 Task: Look for products in the category "Flatbreads" from Global Bakeries only.
Action: Mouse moved to (24, 101)
Screenshot: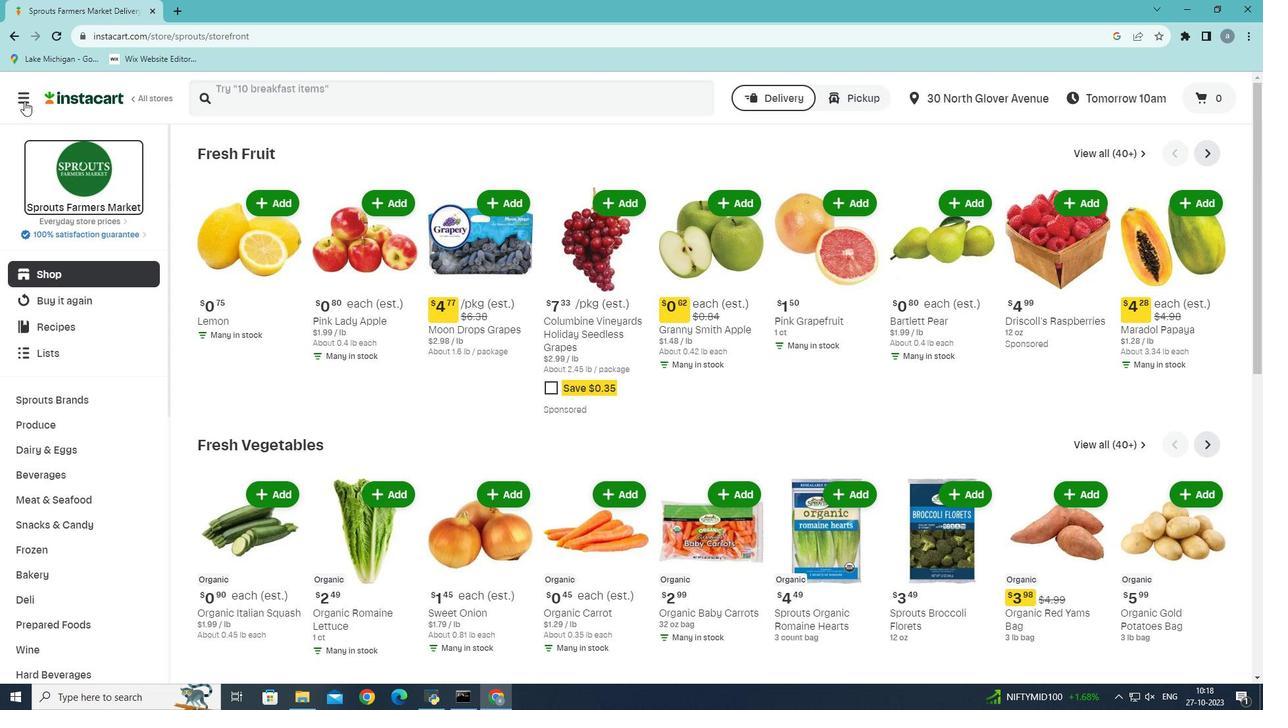 
Action: Mouse pressed left at (24, 101)
Screenshot: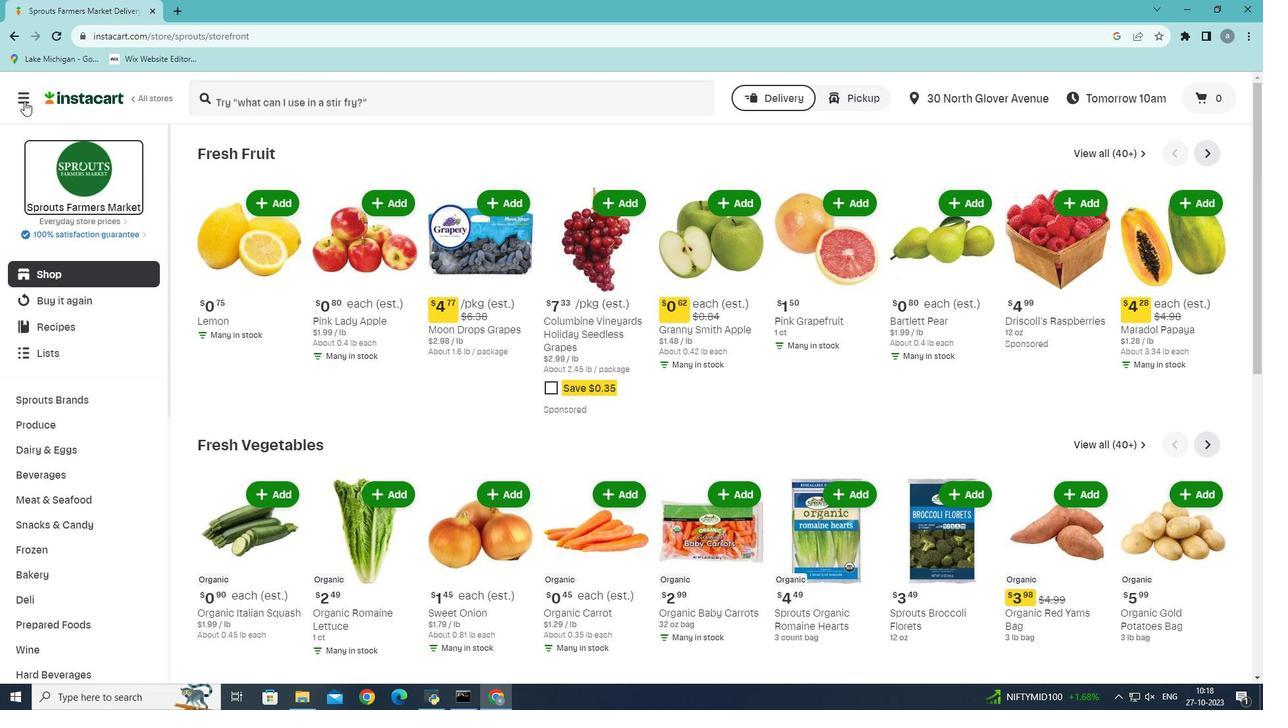 
Action: Mouse moved to (58, 381)
Screenshot: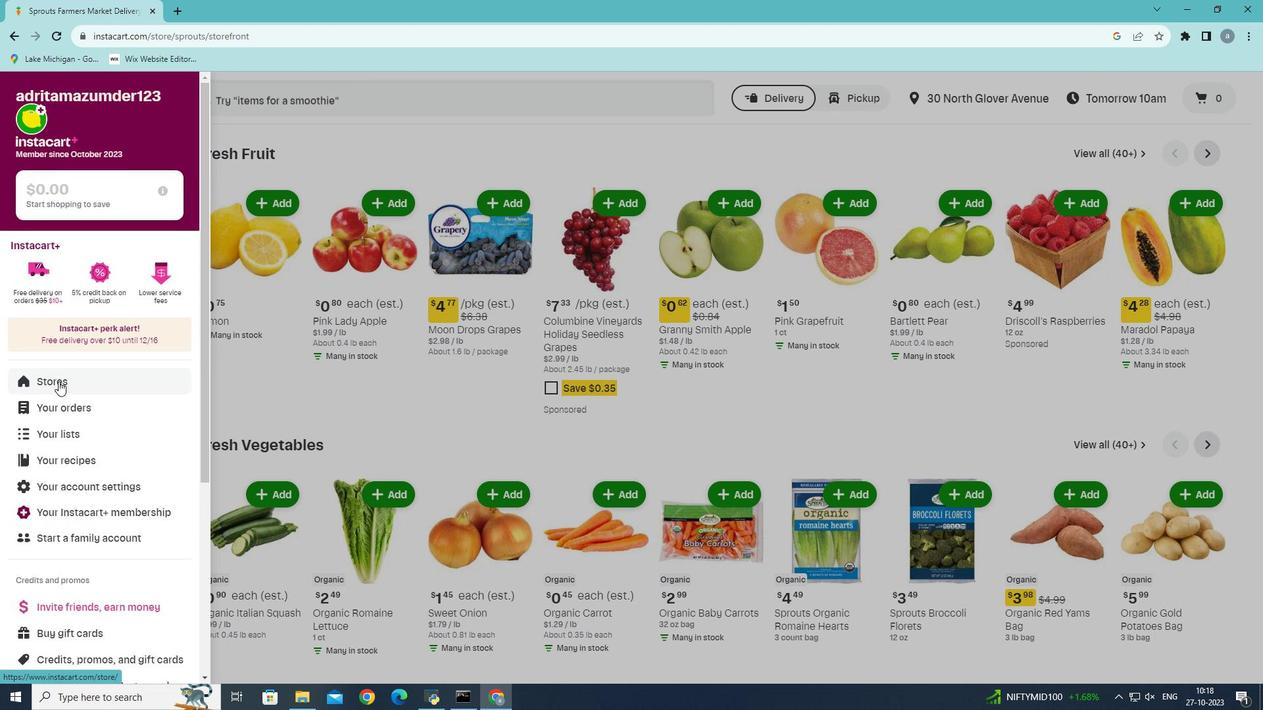 
Action: Mouse pressed left at (58, 381)
Screenshot: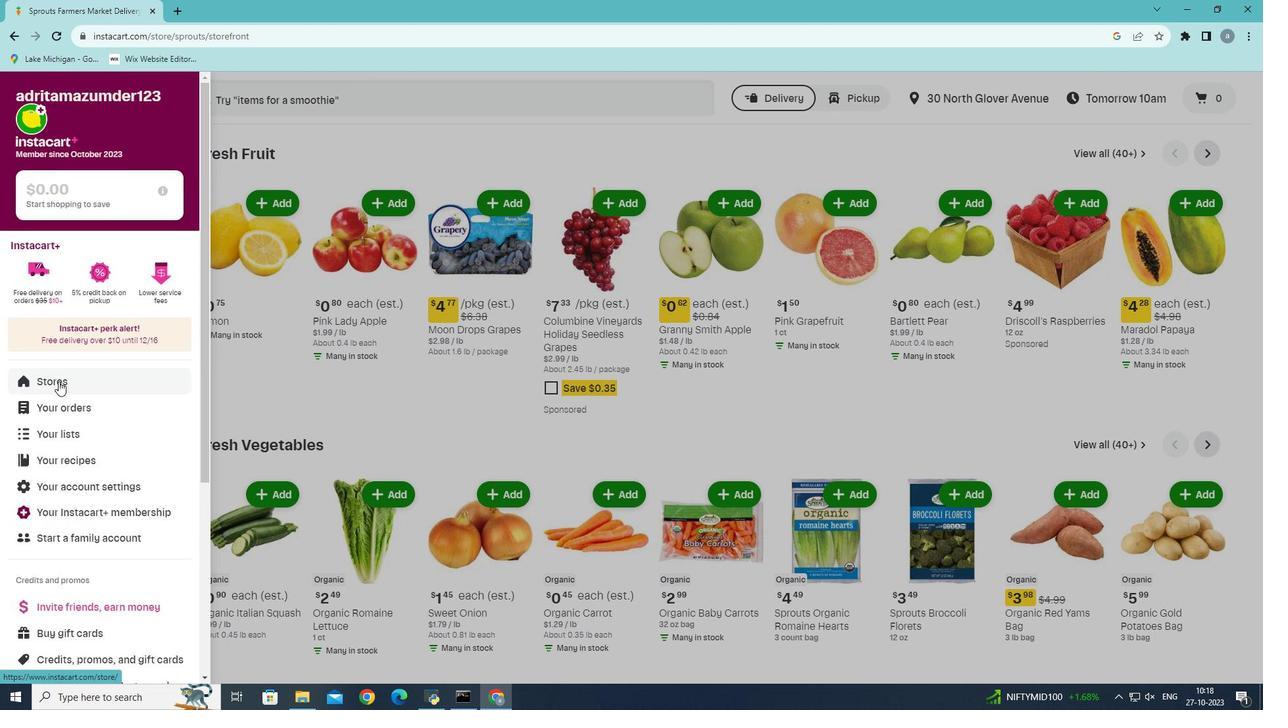 
Action: Mouse moved to (293, 145)
Screenshot: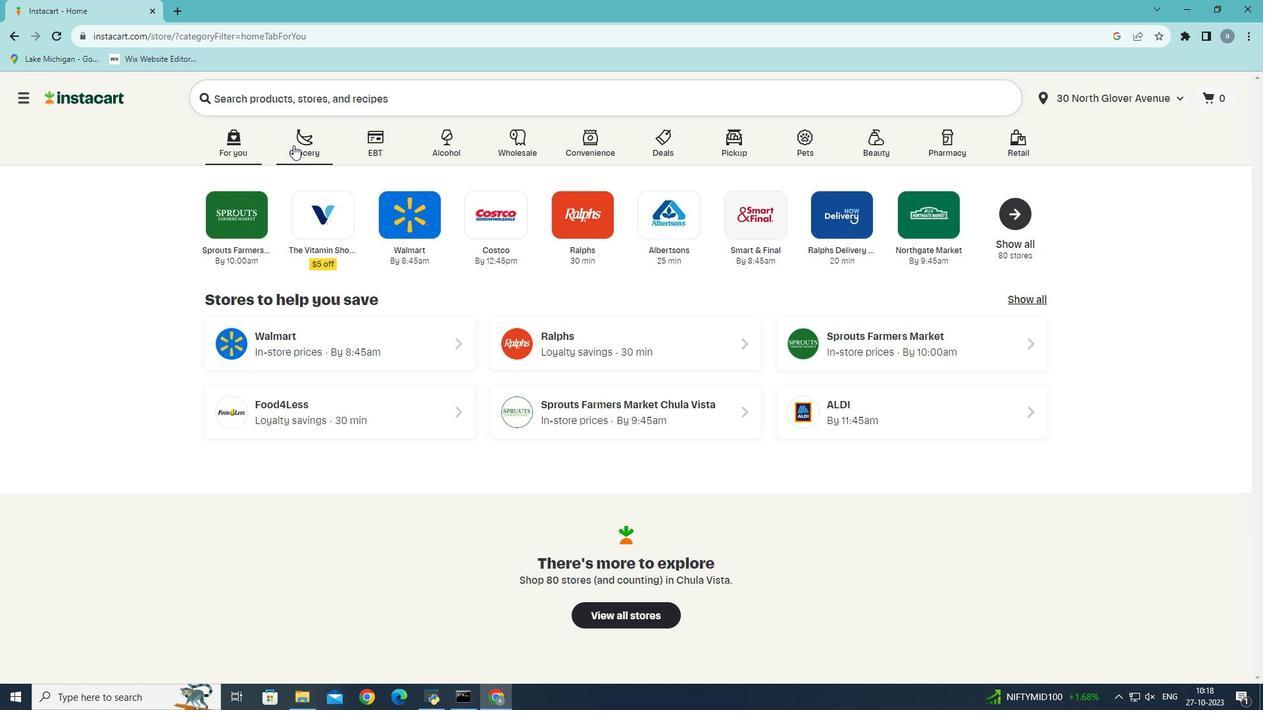 
Action: Mouse pressed left at (293, 145)
Screenshot: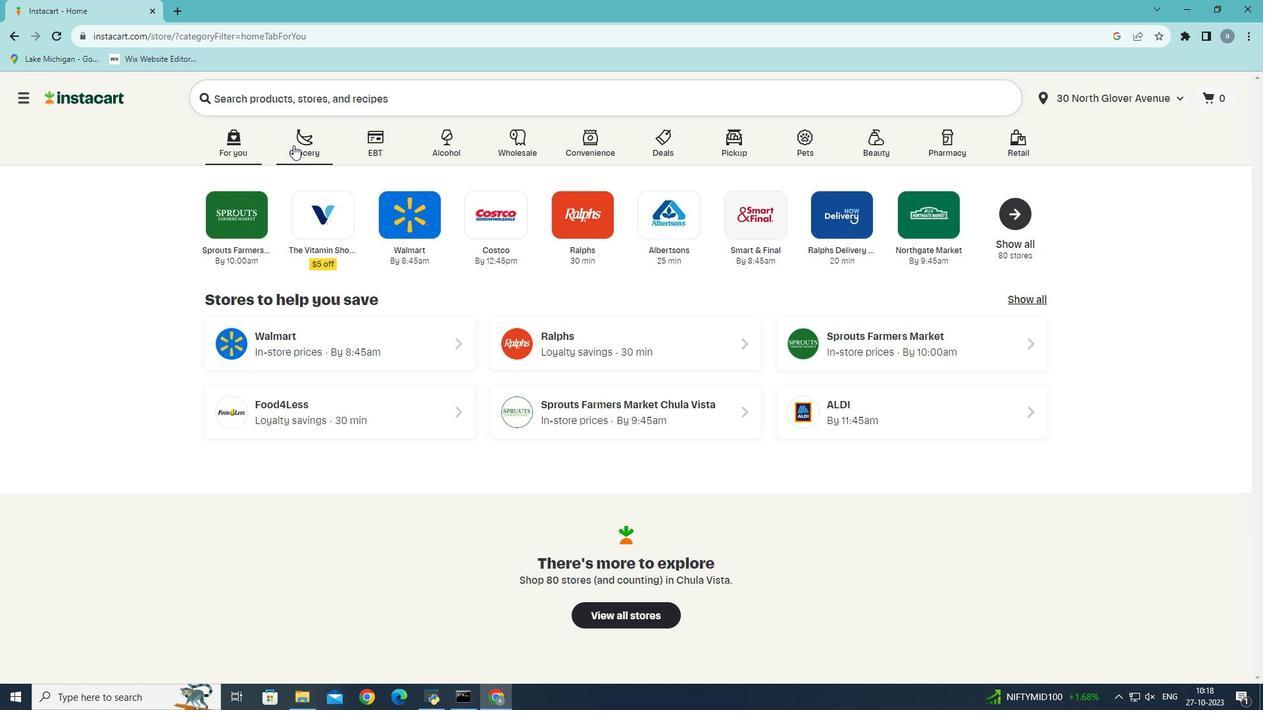 
Action: Mouse moved to (292, 402)
Screenshot: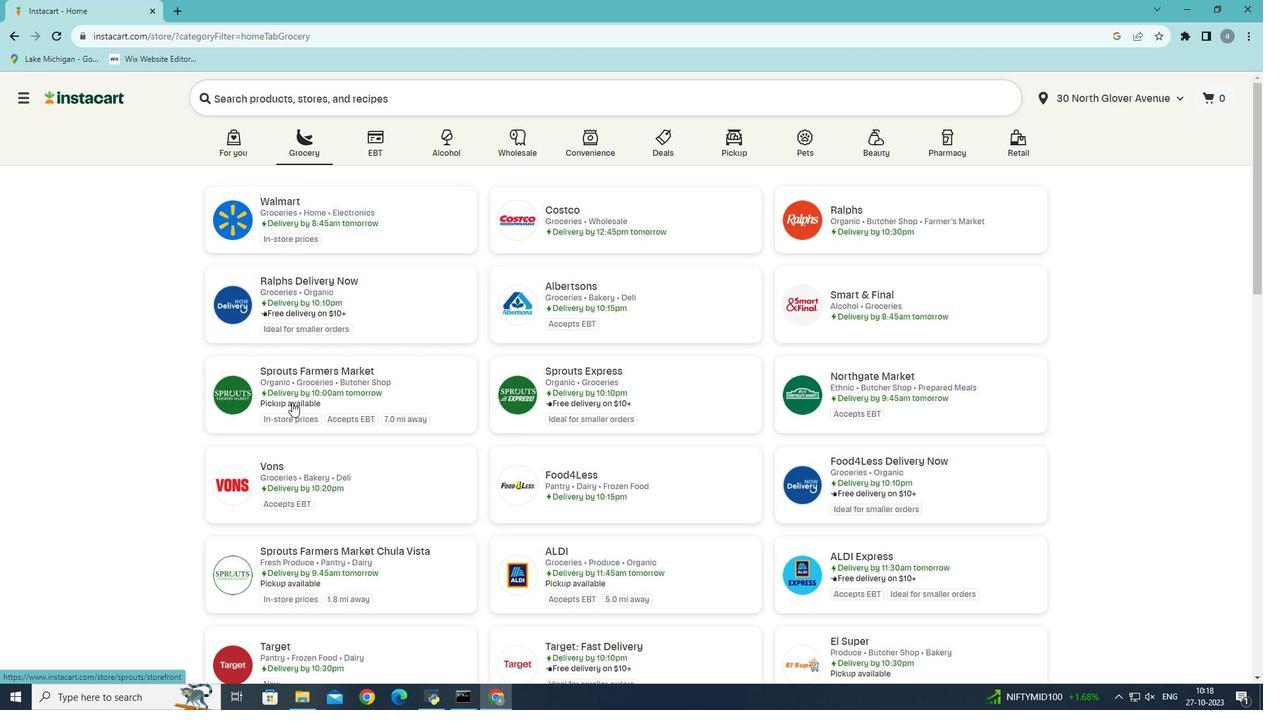
Action: Mouse pressed left at (292, 402)
Screenshot: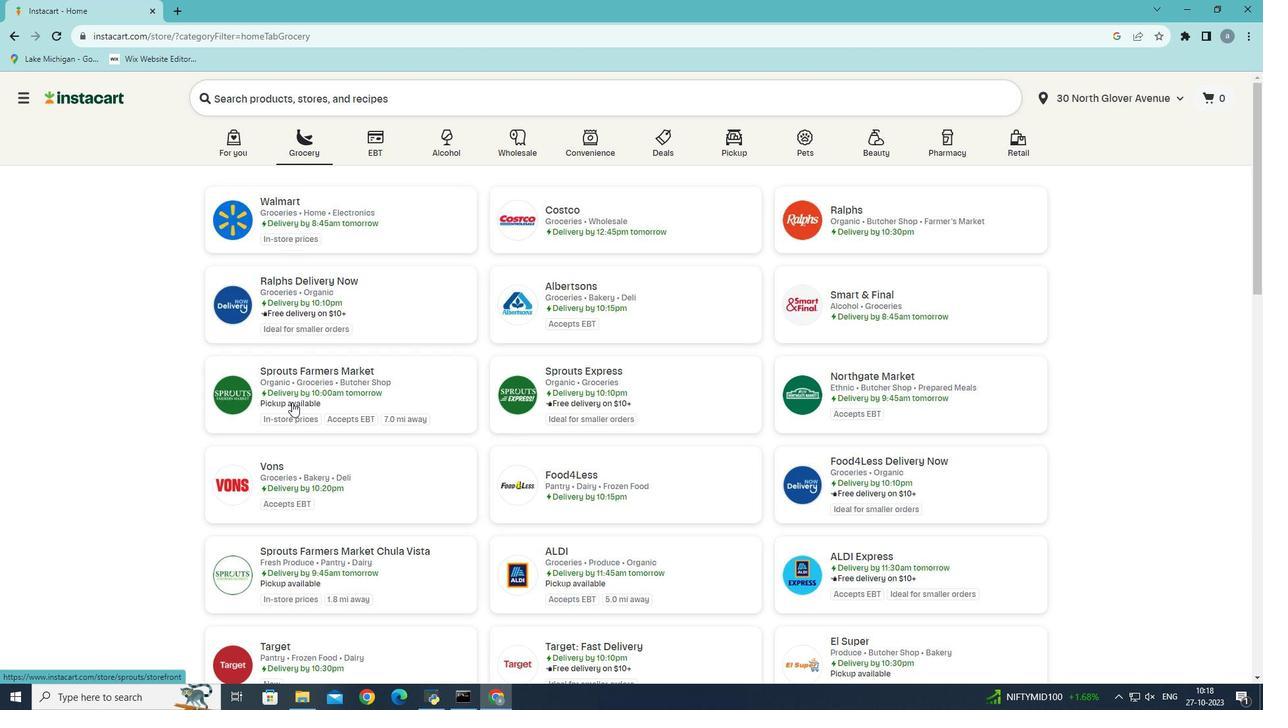 
Action: Mouse moved to (38, 578)
Screenshot: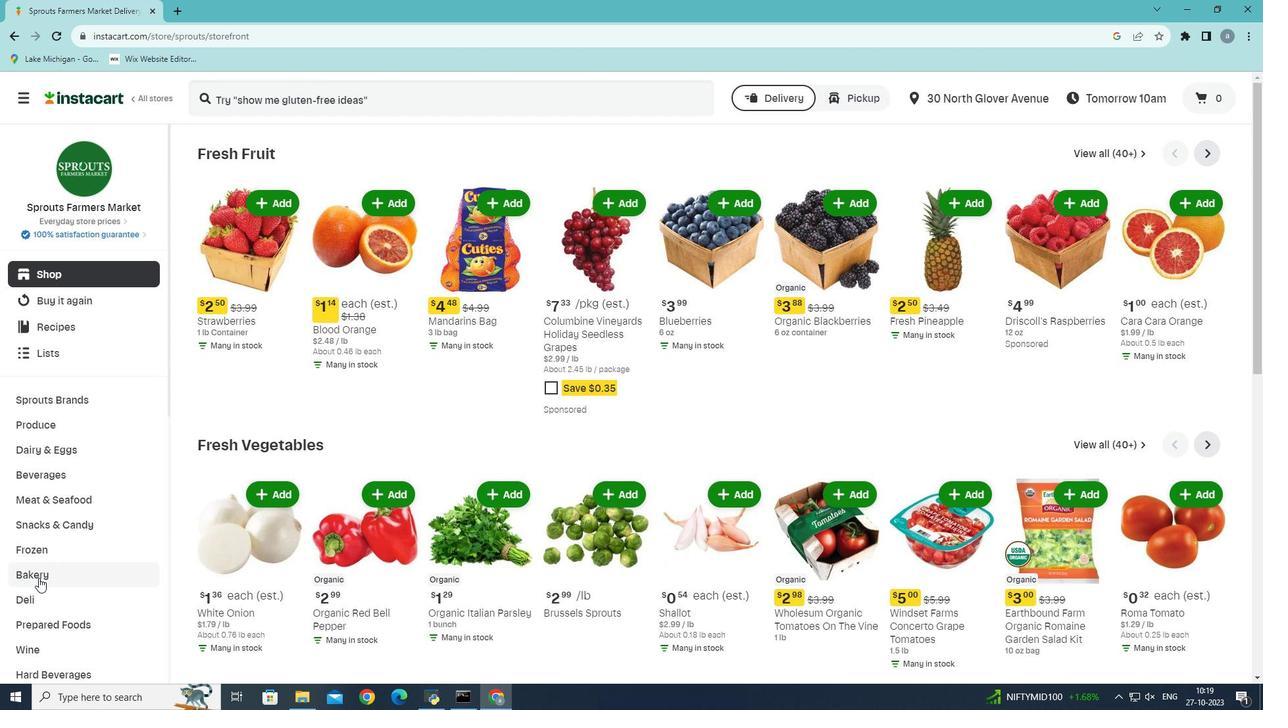 
Action: Mouse pressed left at (38, 578)
Screenshot: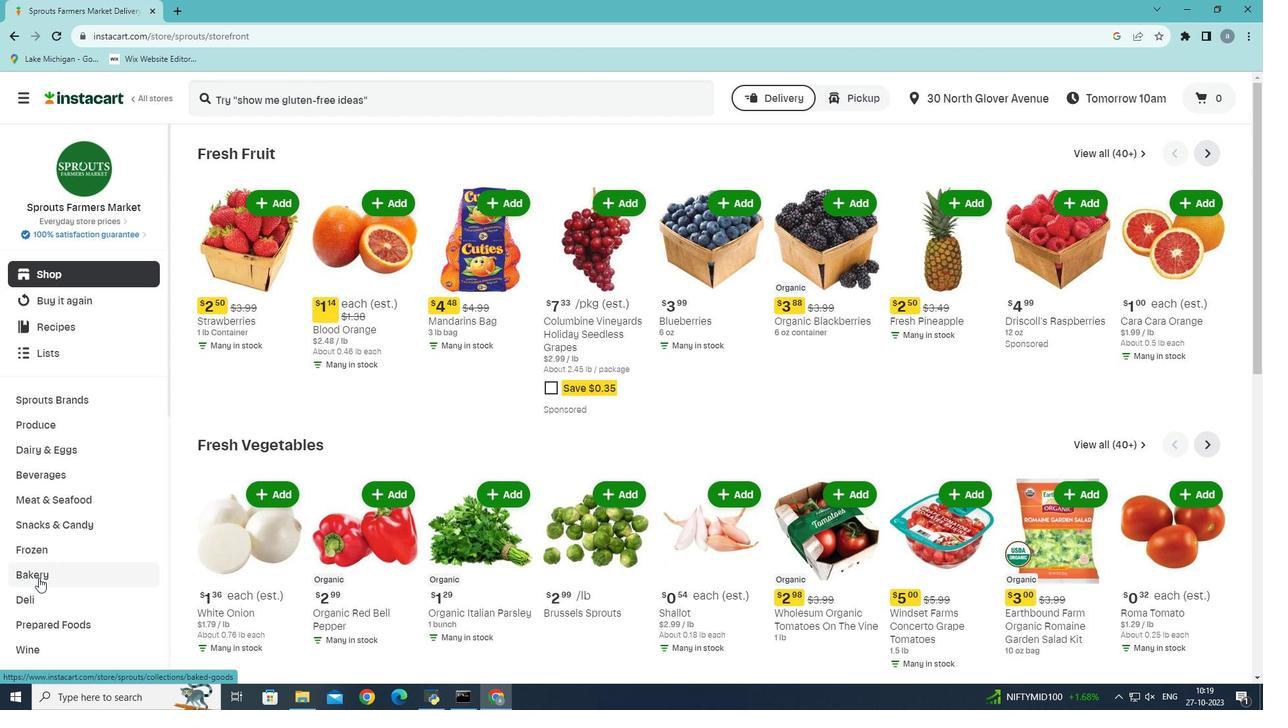 
Action: Mouse moved to (1004, 186)
Screenshot: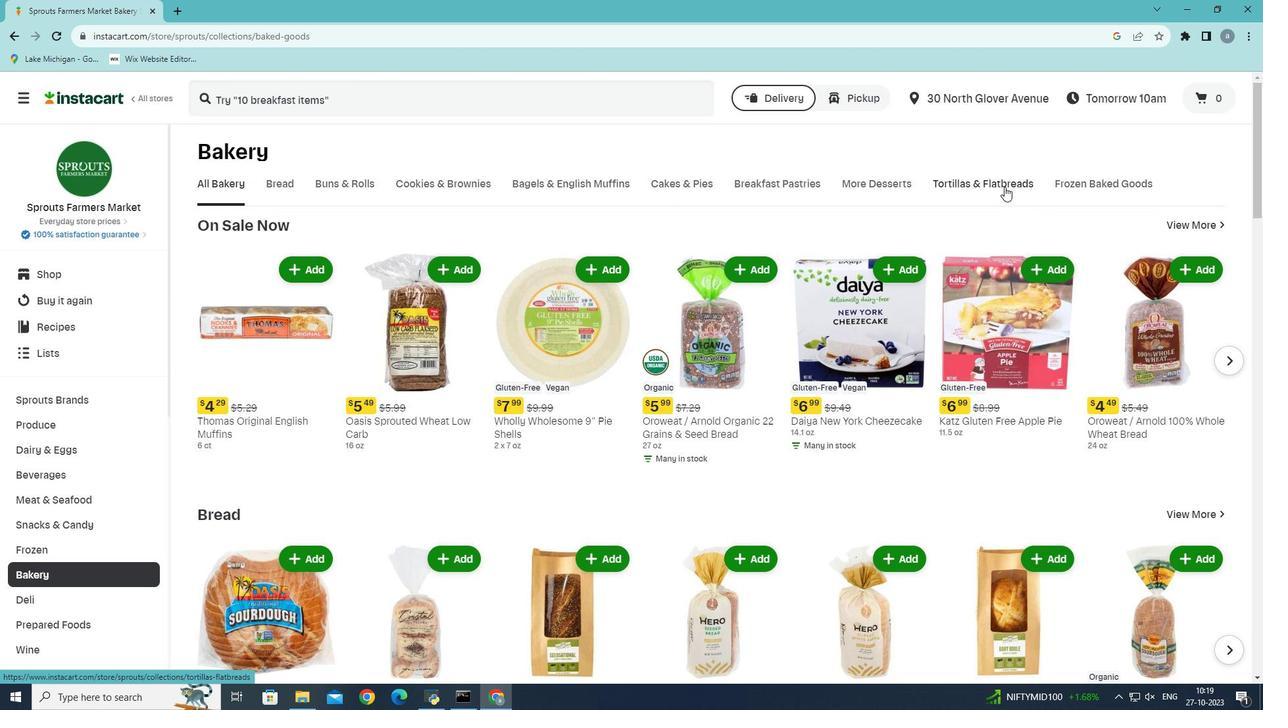 
Action: Mouse pressed left at (1004, 186)
Screenshot: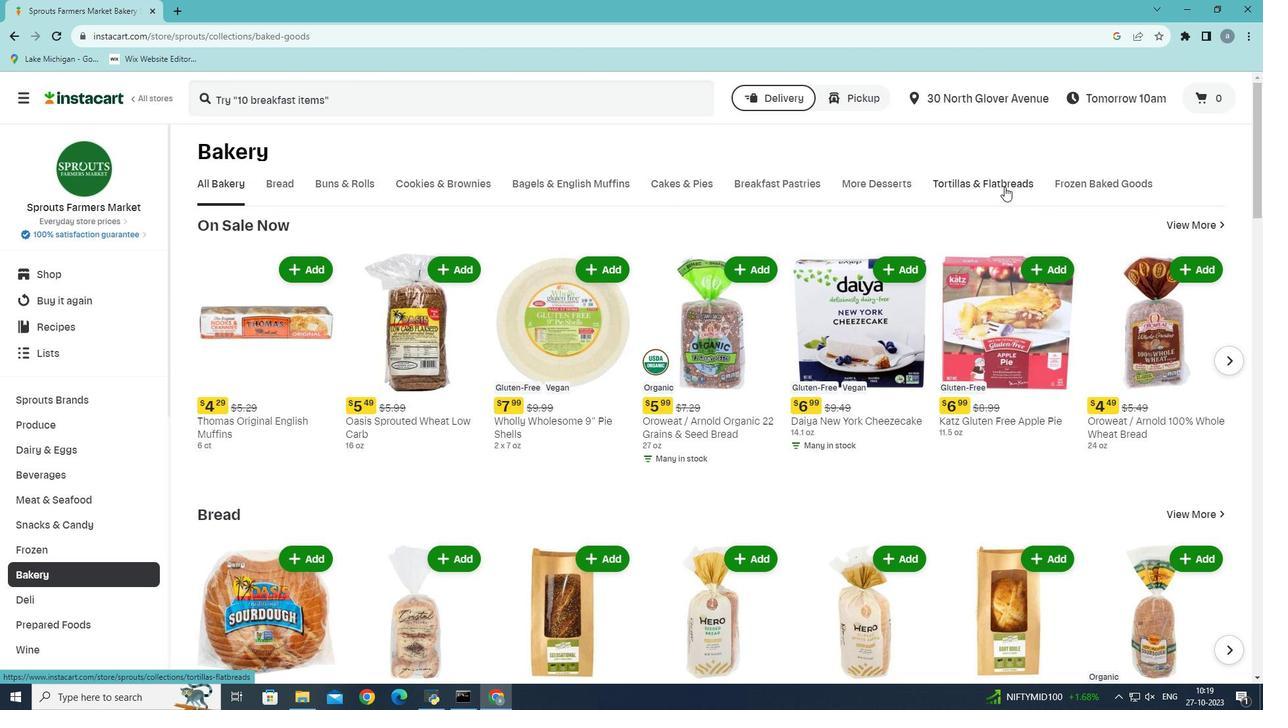 
Action: Mouse moved to (410, 249)
Screenshot: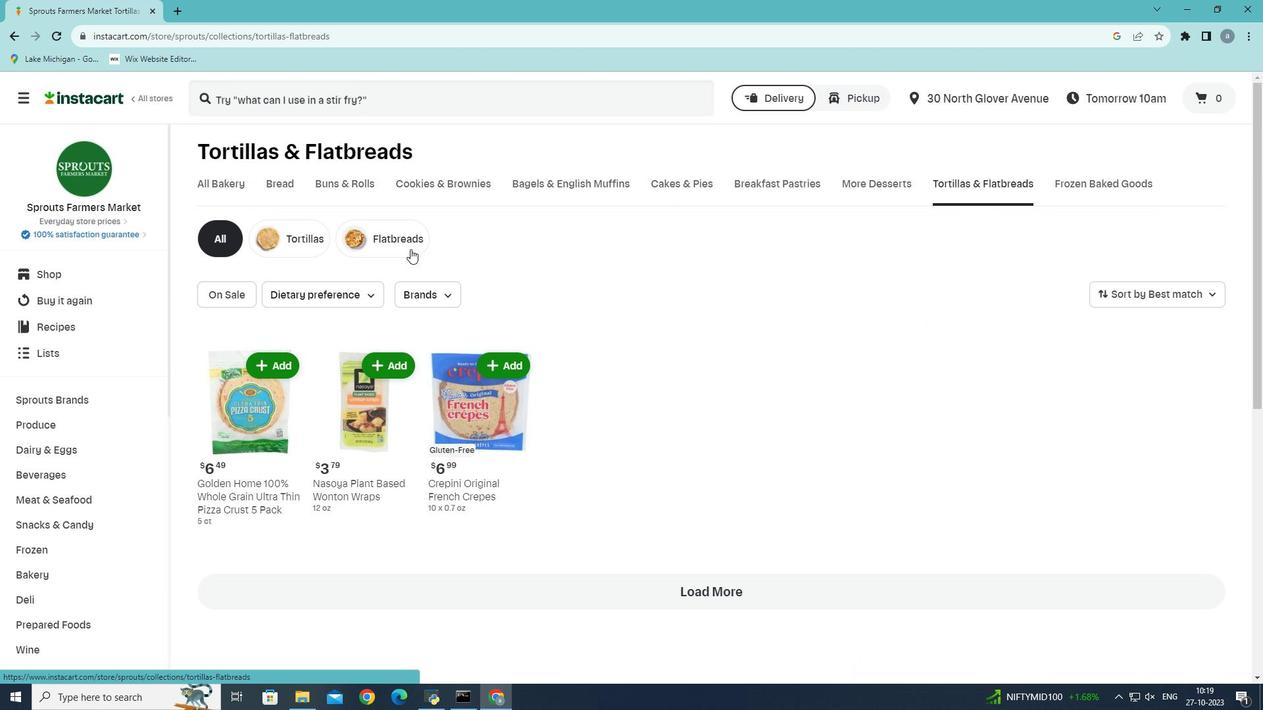 
Action: Mouse pressed left at (410, 249)
Screenshot: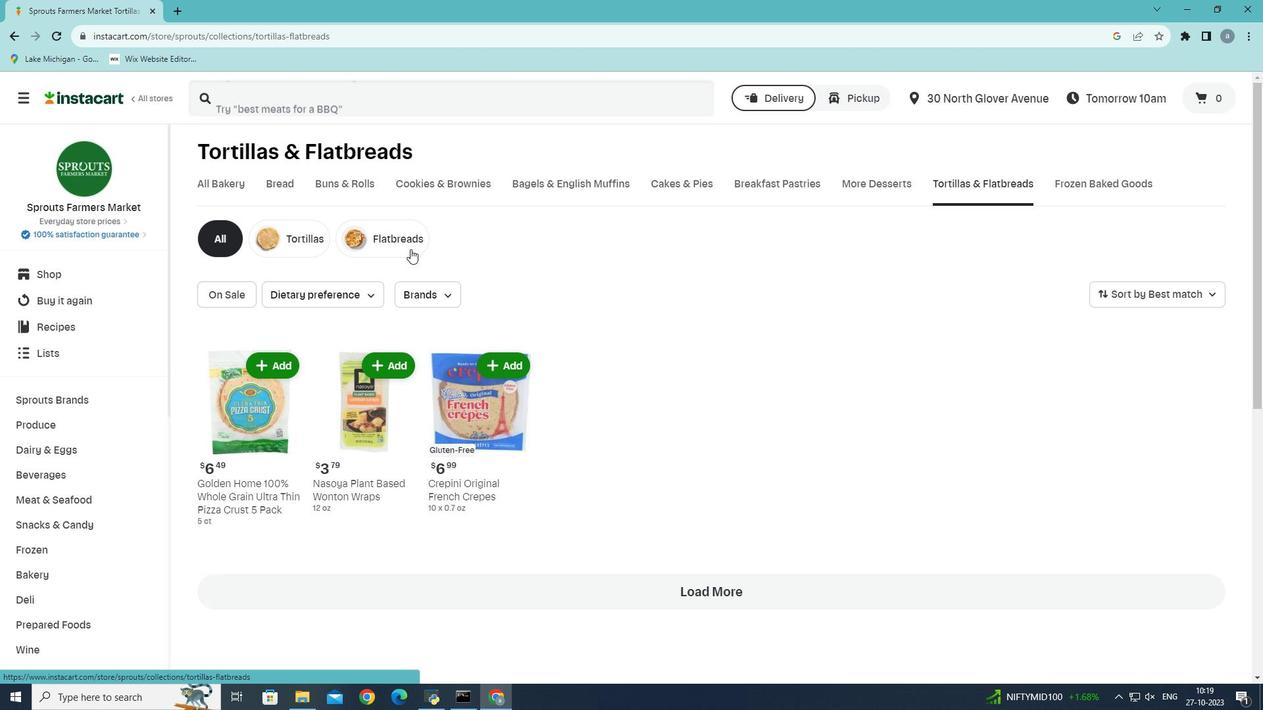 
Action: Mouse moved to (442, 291)
Screenshot: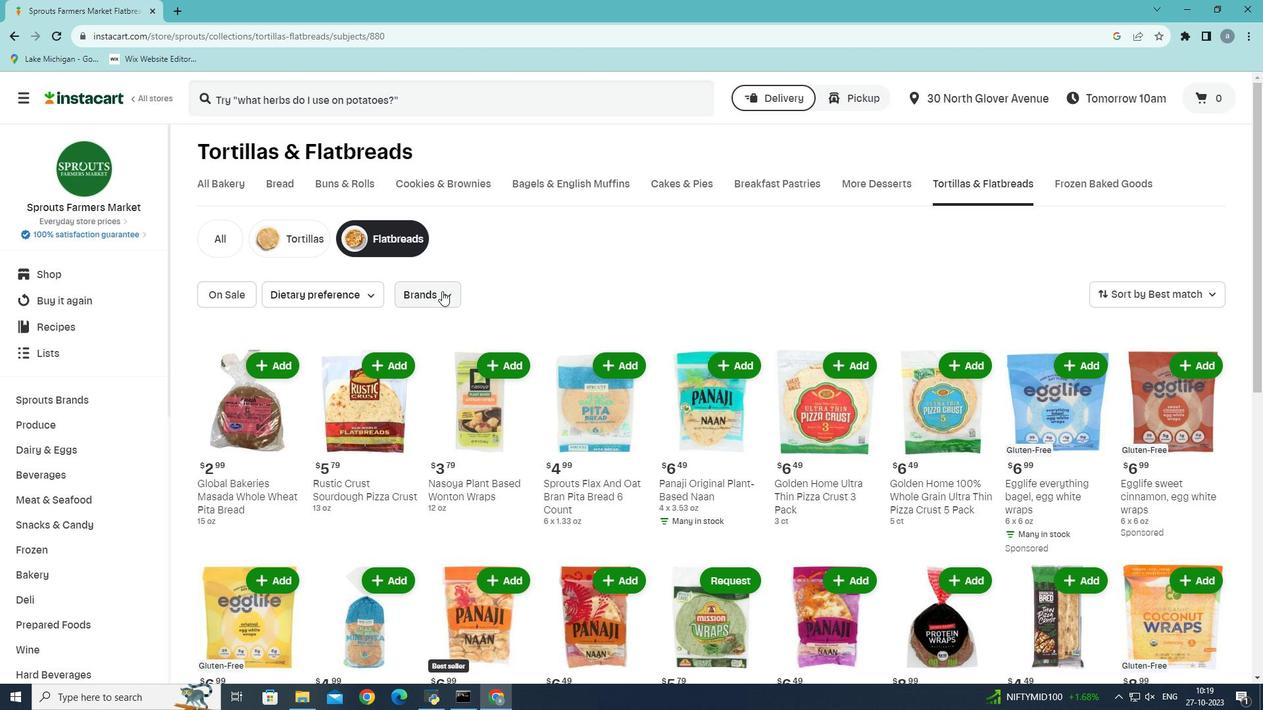 
Action: Mouse pressed left at (442, 291)
Screenshot: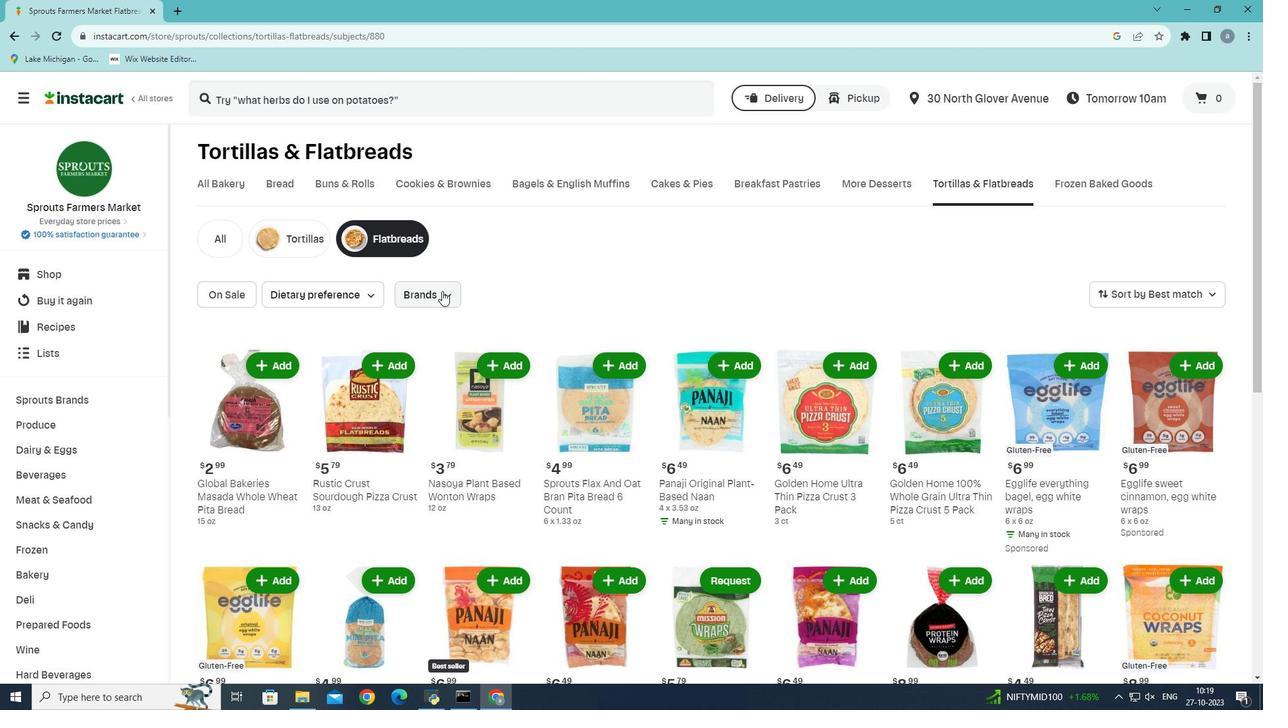 
Action: Mouse moved to (452, 402)
Screenshot: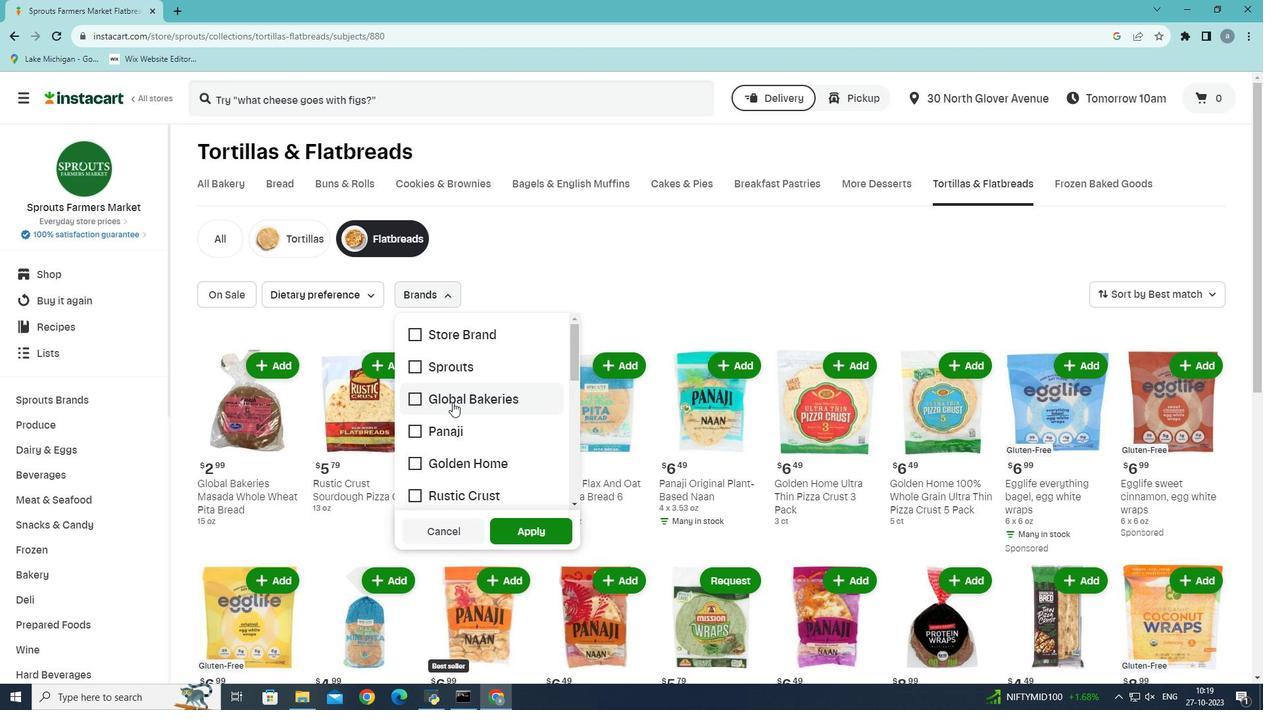 
Action: Mouse pressed left at (452, 402)
Screenshot: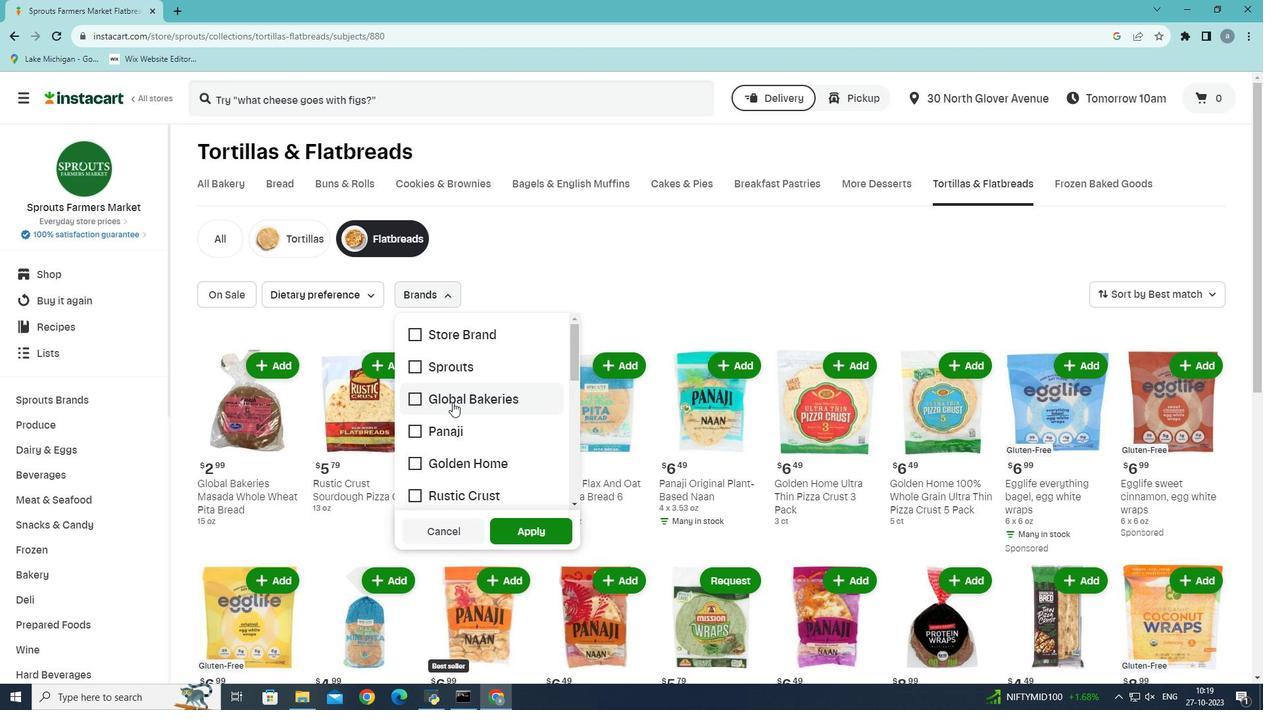 
Action: Mouse moved to (531, 535)
Screenshot: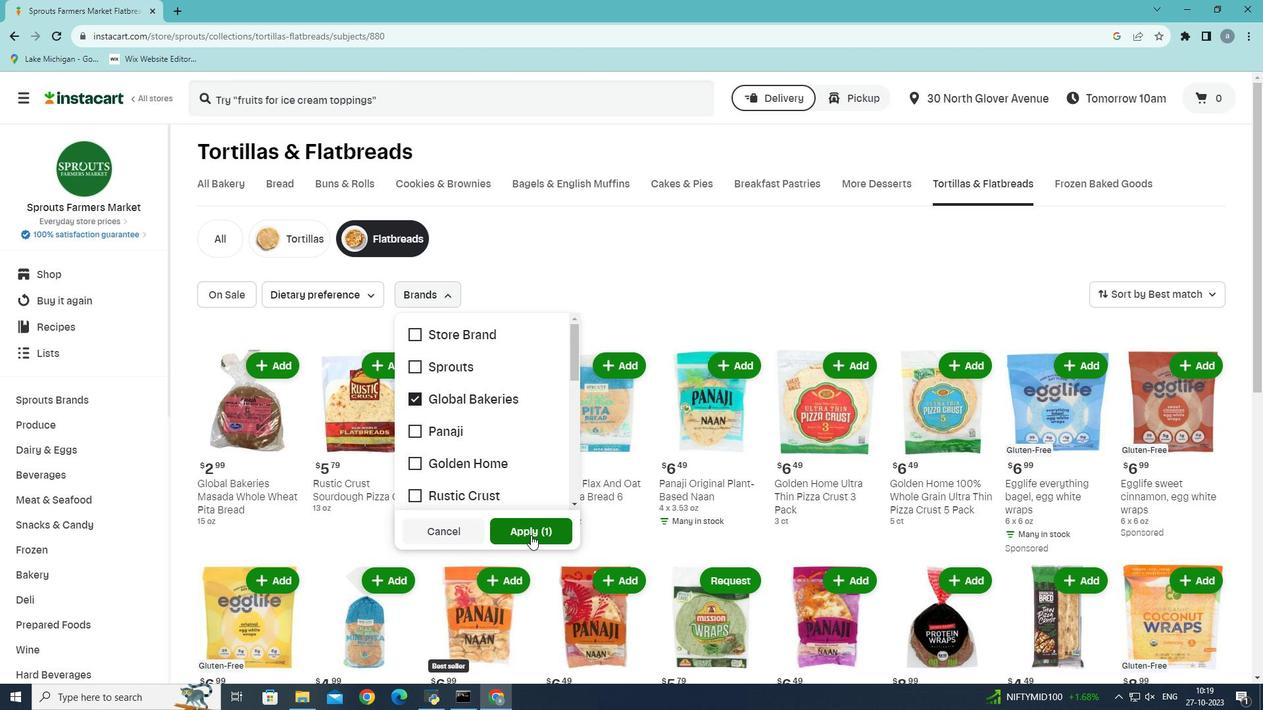 
Action: Mouse pressed left at (531, 535)
Screenshot: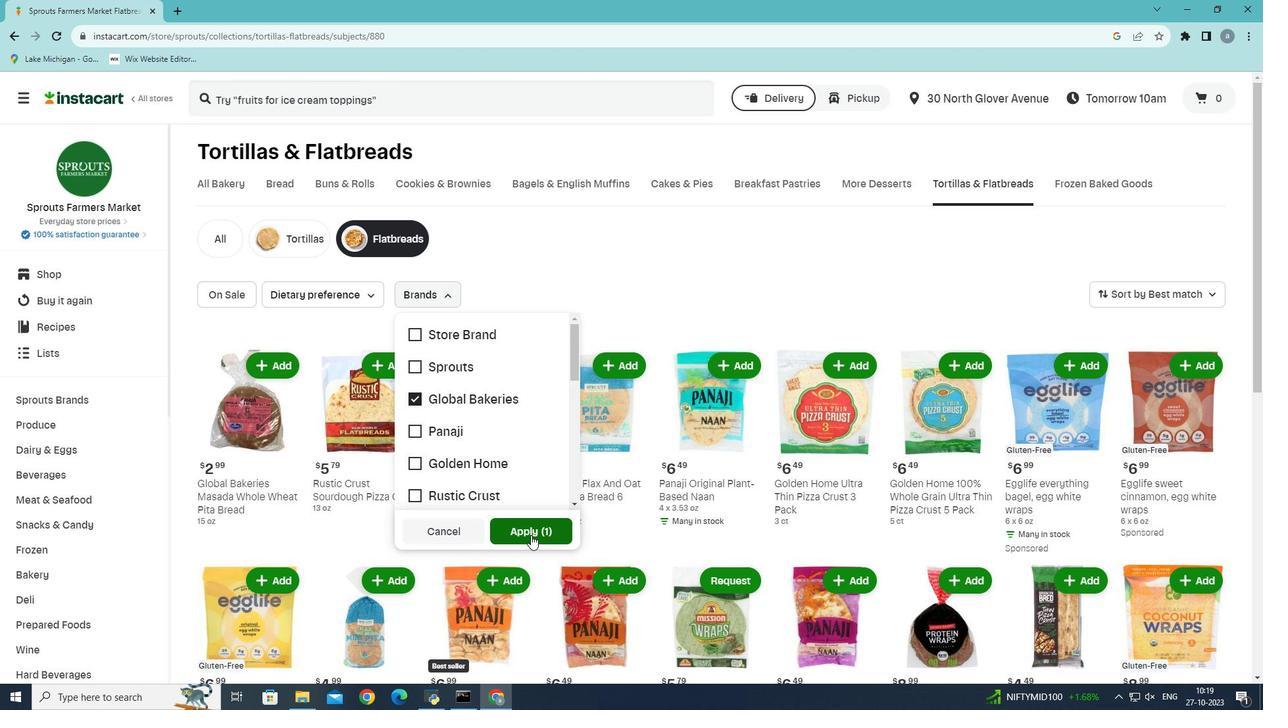 
Action: Mouse moved to (500, 511)
Screenshot: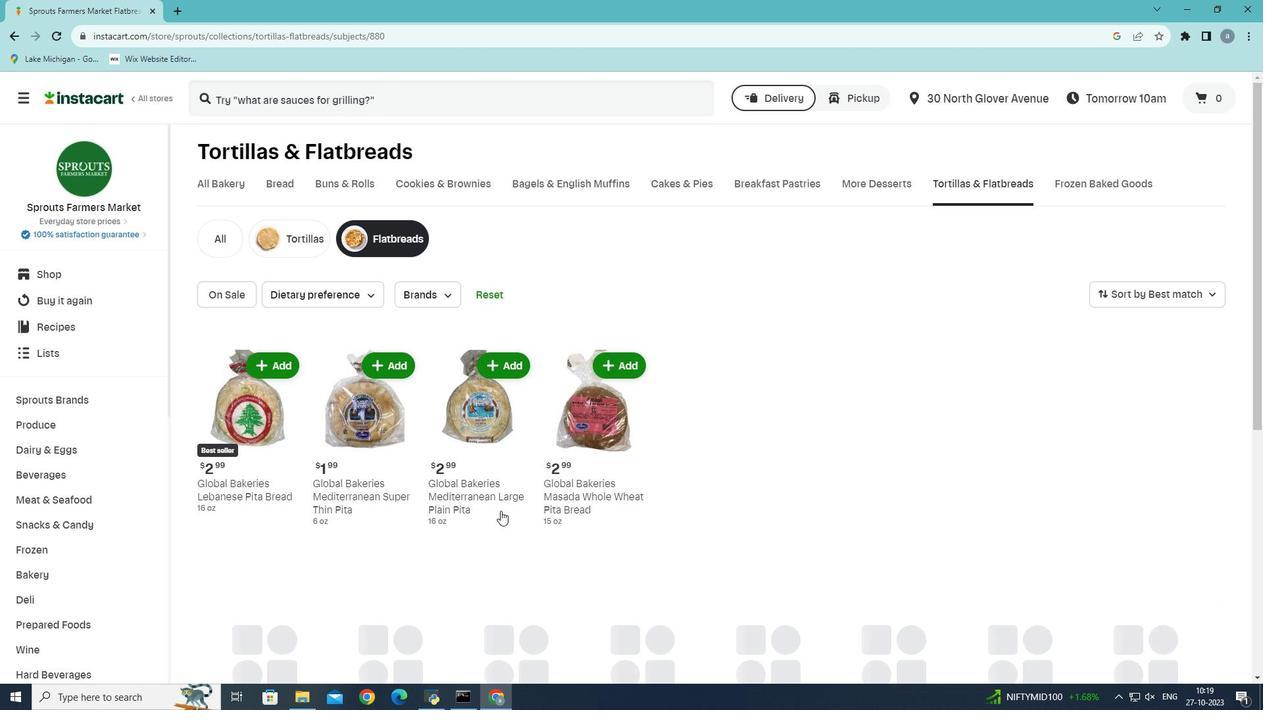 
